 Task: Change object animations to fly in  from right.
Action: Mouse moved to (469, 82)
Screenshot: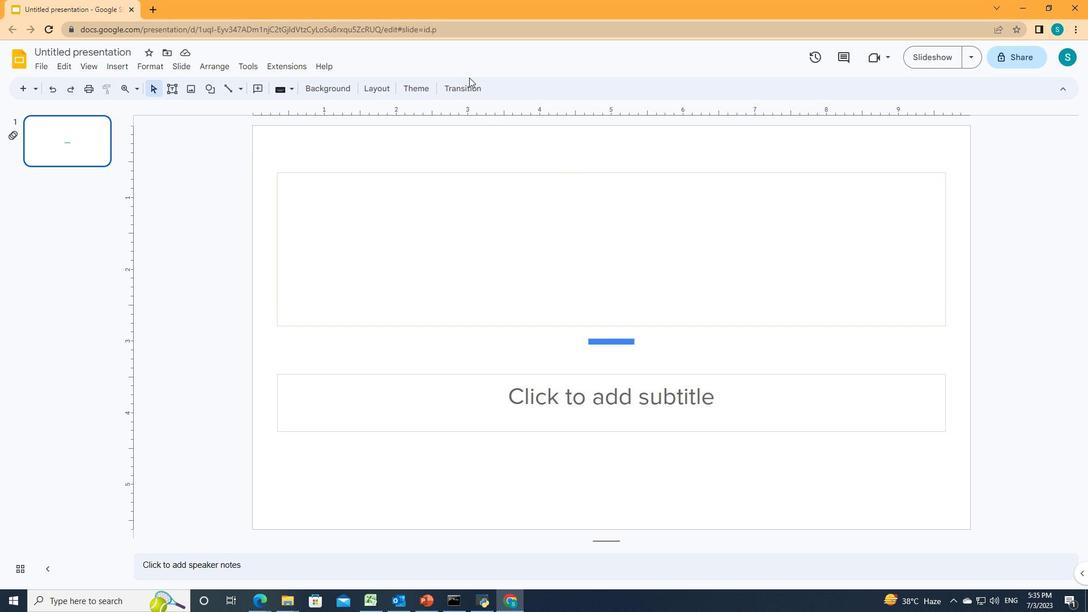 
Action: Mouse pressed left at (469, 82)
Screenshot: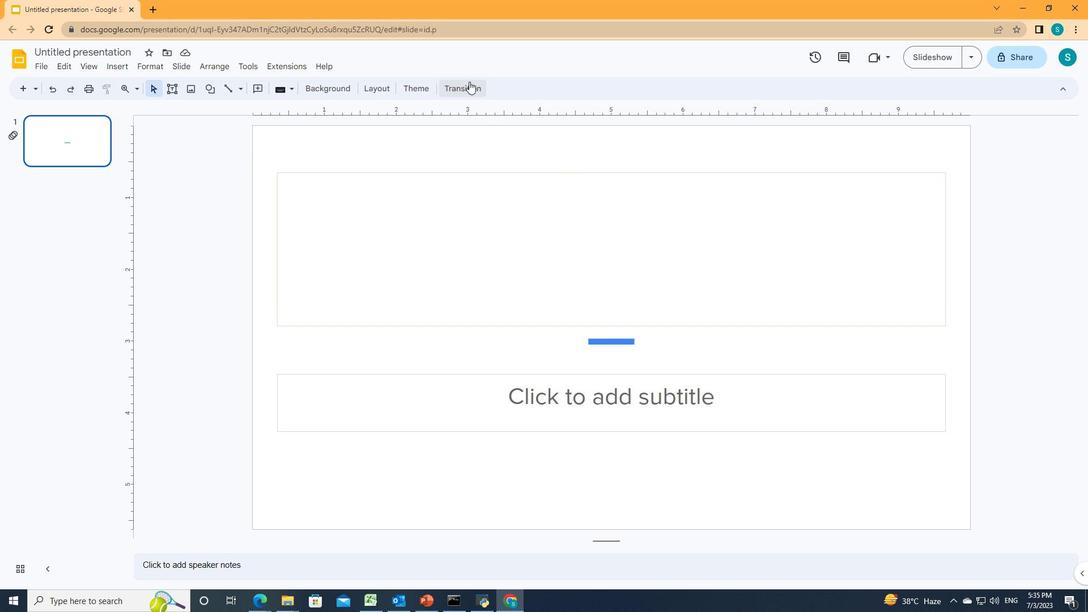 
Action: Mouse moved to (972, 330)
Screenshot: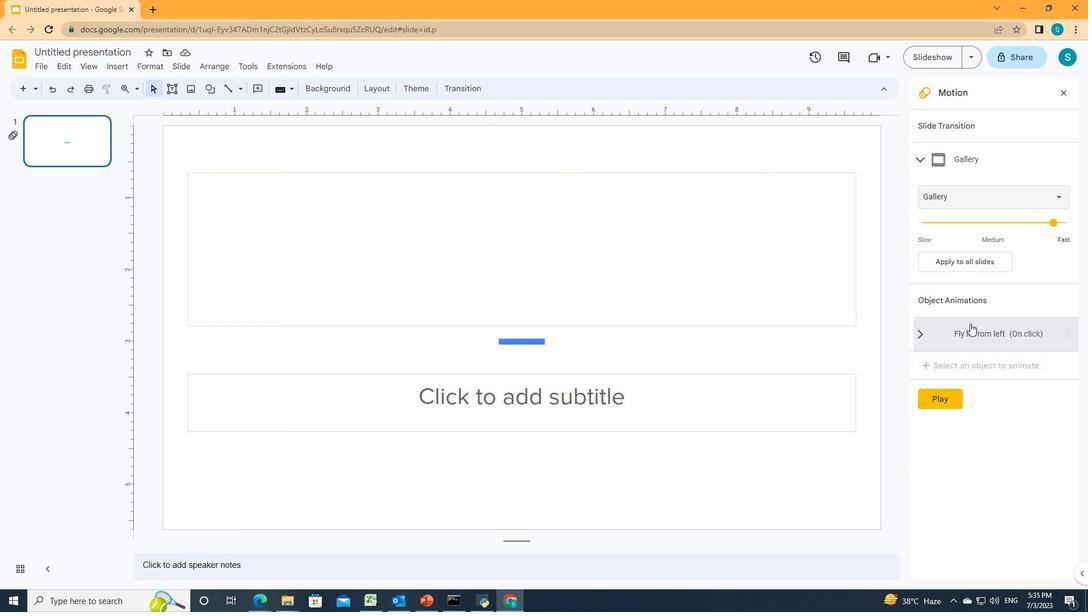 
Action: Mouse pressed left at (972, 330)
Screenshot: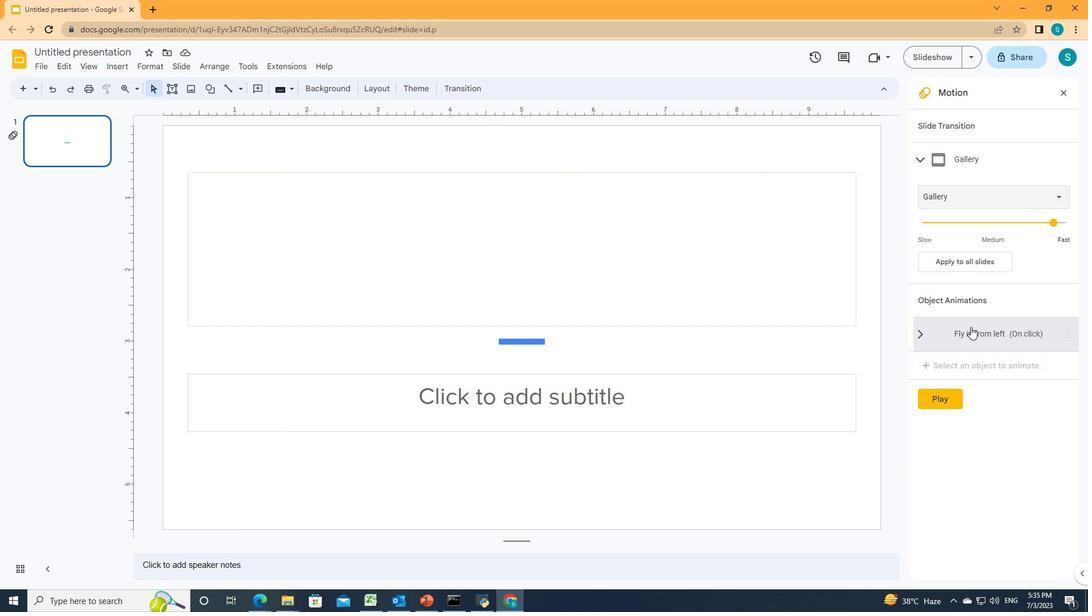 
Action: Mouse moved to (981, 262)
Screenshot: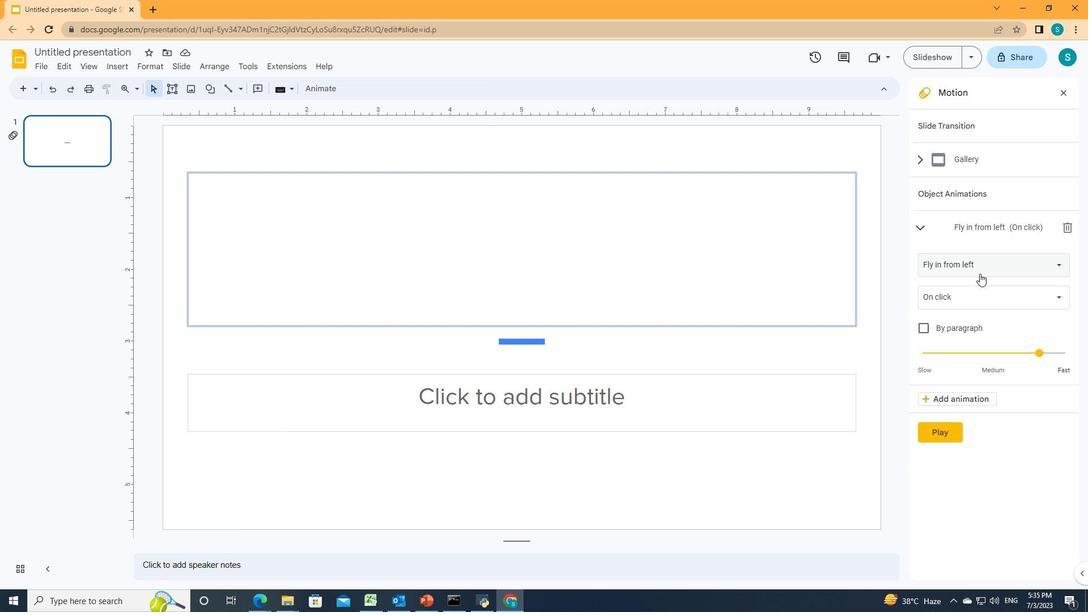
Action: Mouse pressed left at (981, 262)
Screenshot: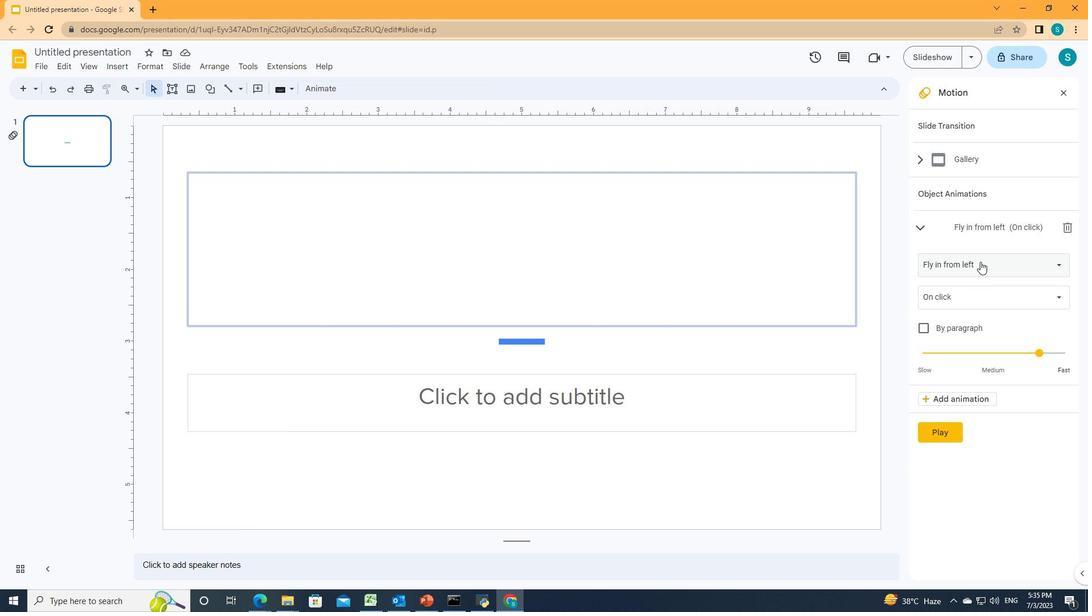 
Action: Mouse moved to (970, 378)
Screenshot: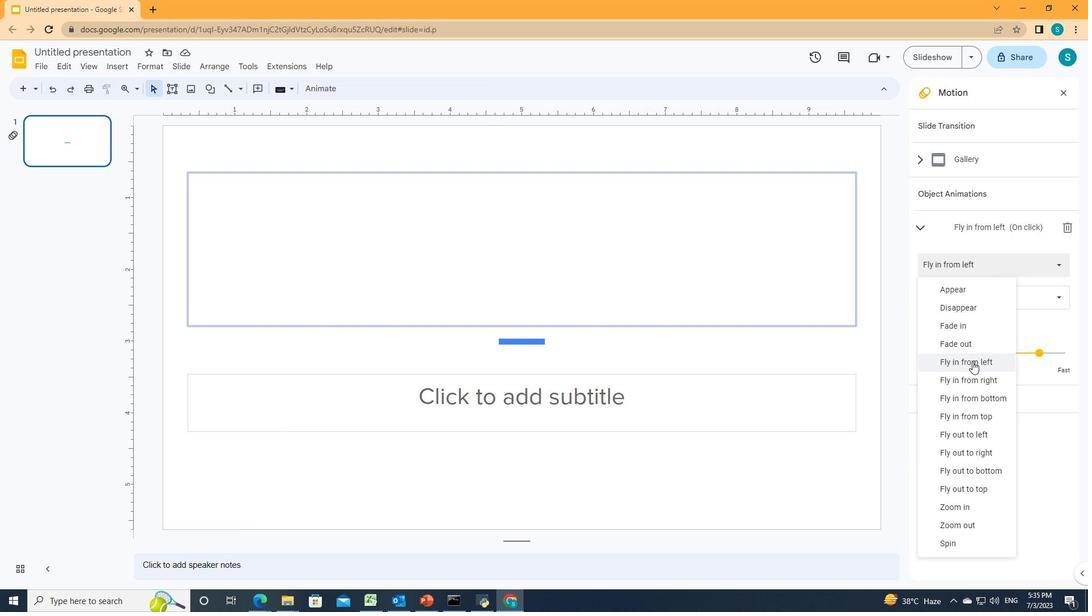 
Action: Mouse pressed left at (970, 378)
Screenshot: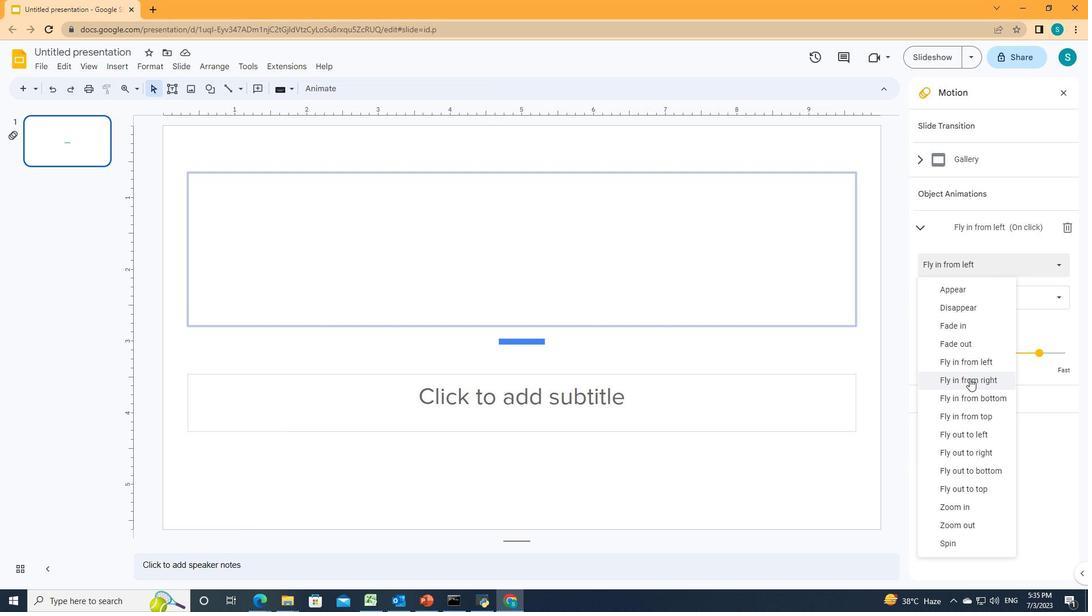 
